 Task: Add Nature's Answer Green Tea Energy Shot to the cart.
Action: Mouse moved to (24, 106)
Screenshot: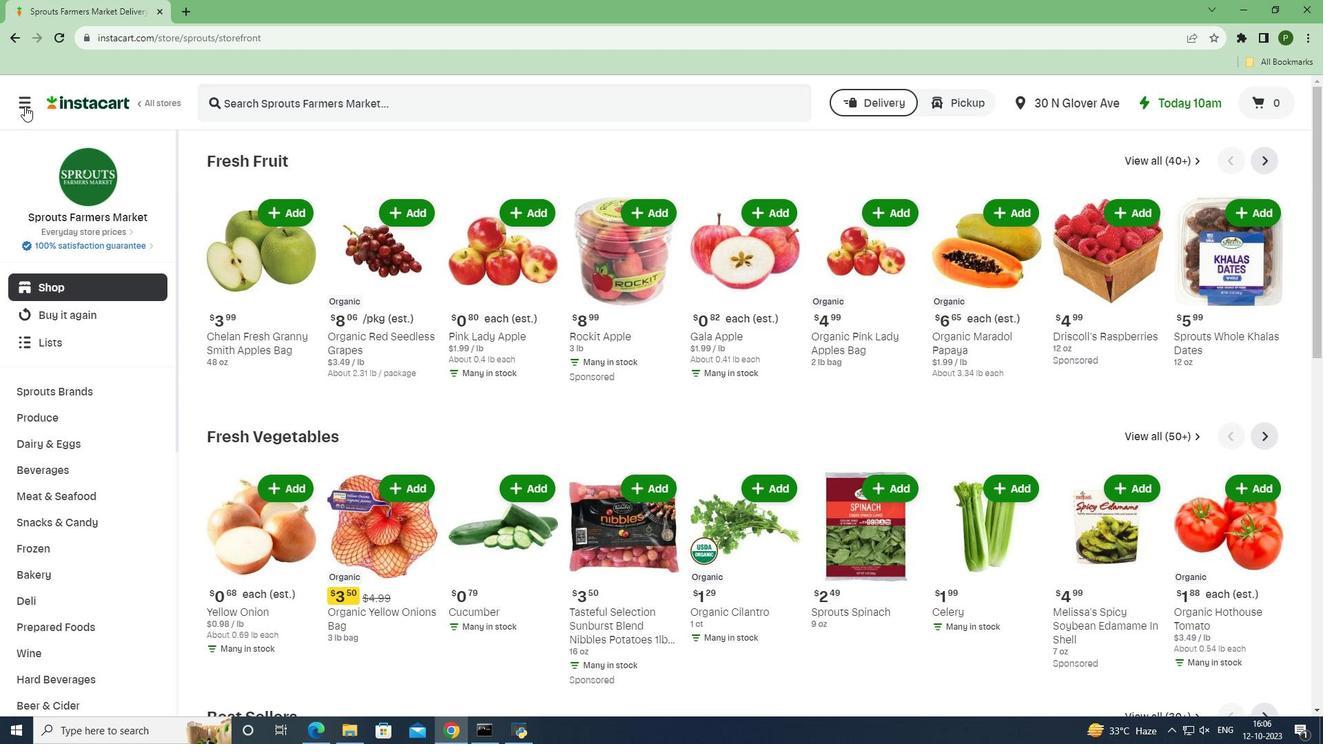 
Action: Mouse pressed left at (24, 106)
Screenshot: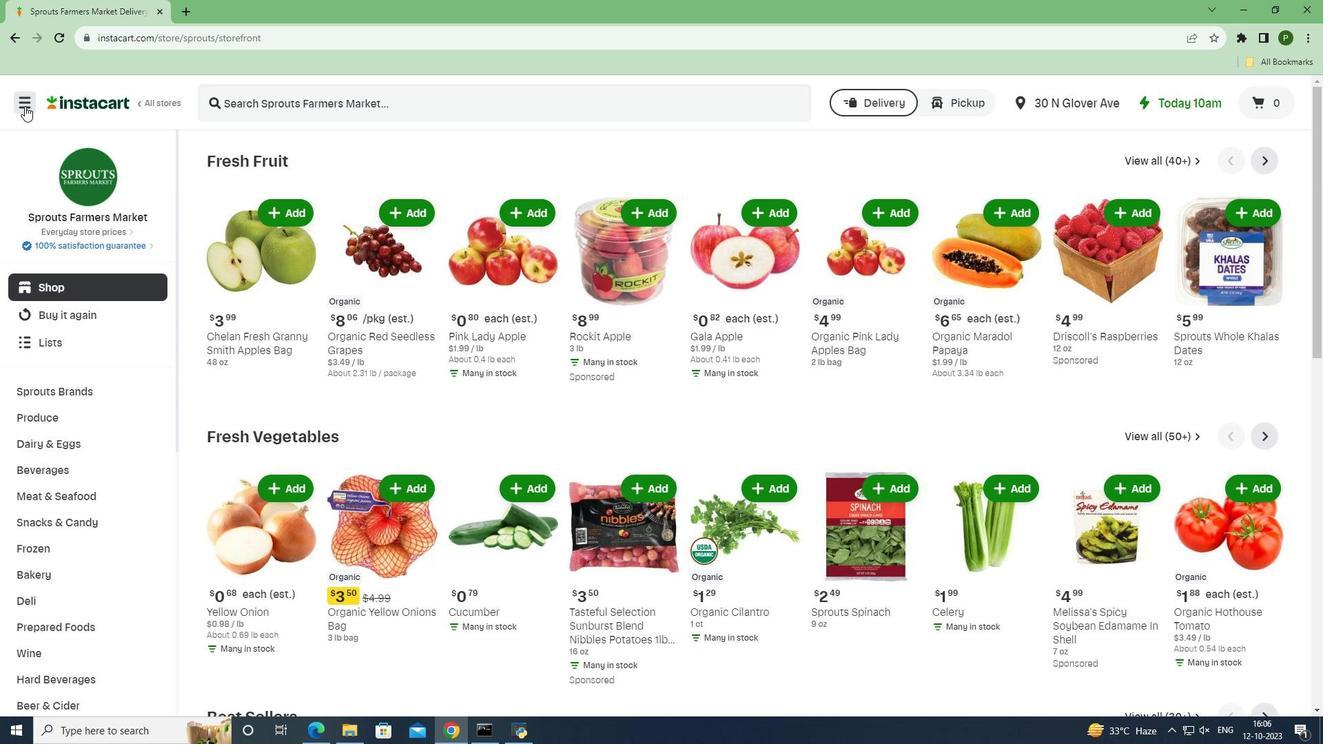 
Action: Mouse moved to (79, 363)
Screenshot: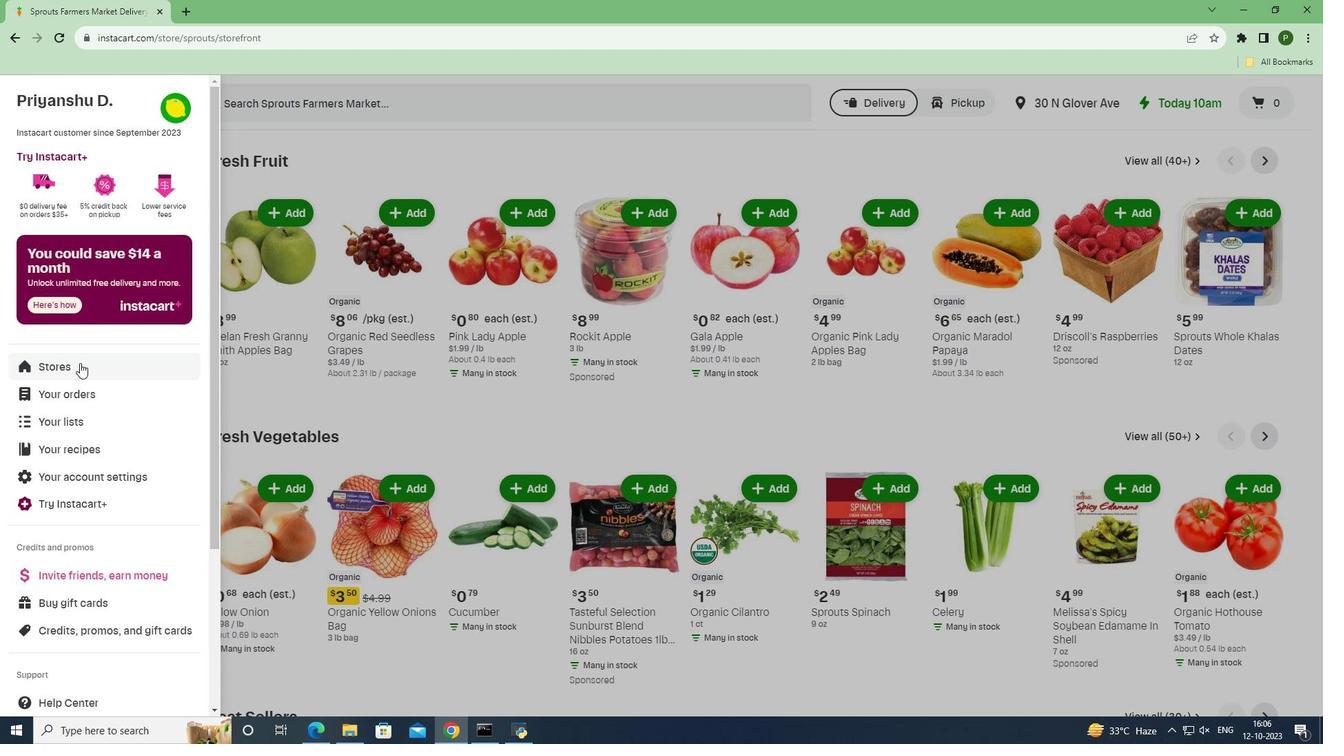 
Action: Mouse pressed left at (79, 363)
Screenshot: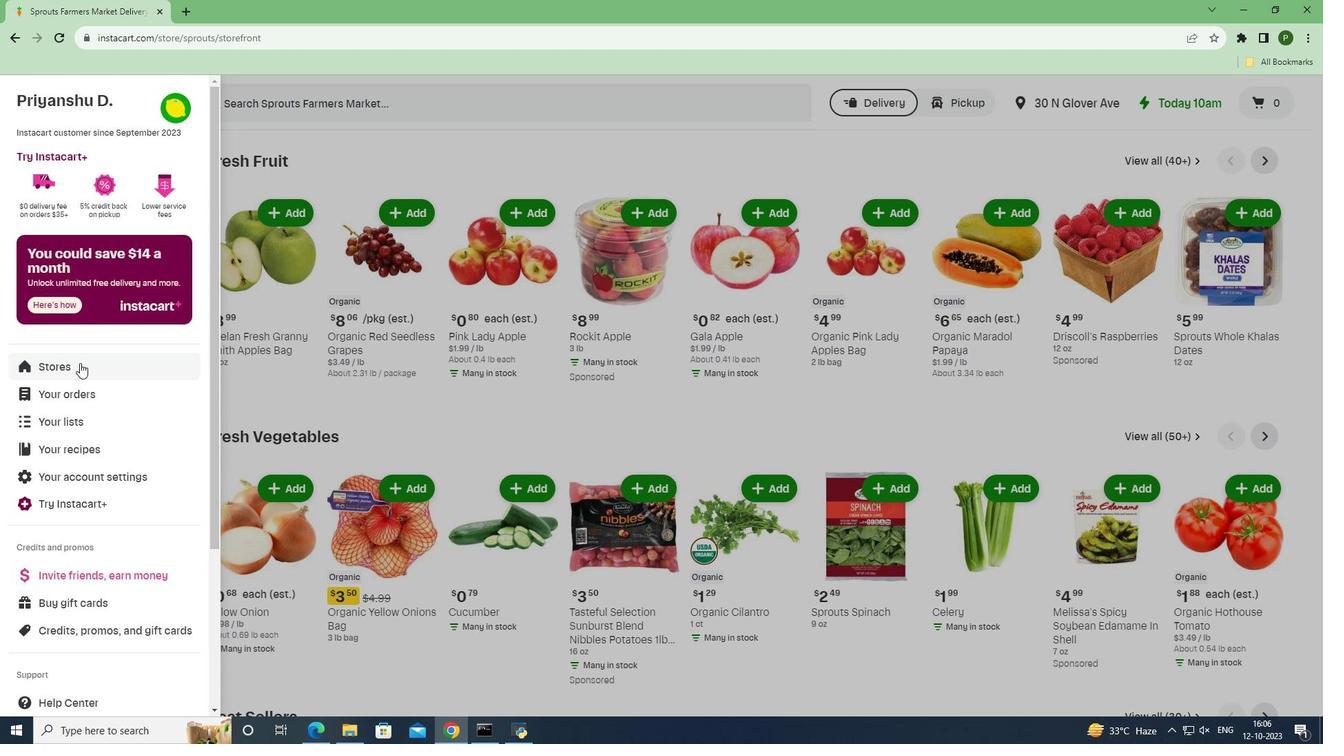
Action: Mouse moved to (319, 160)
Screenshot: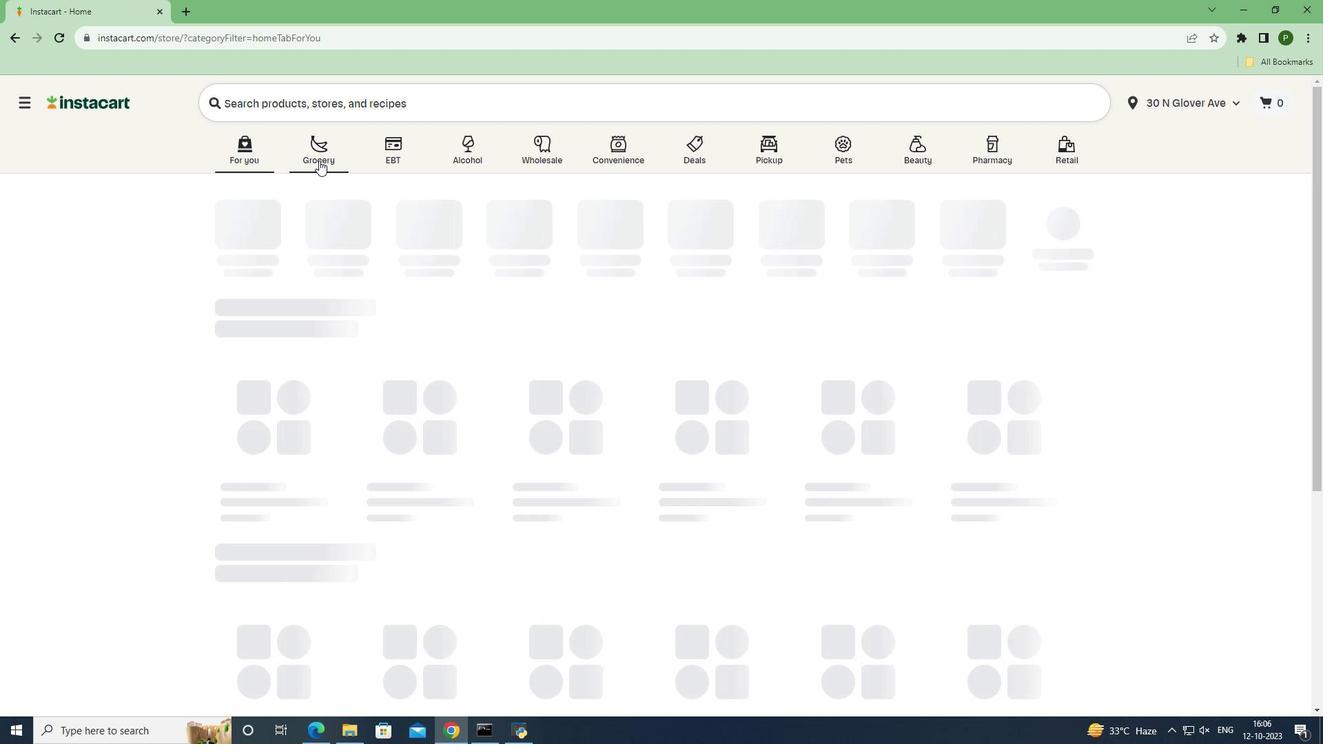 
Action: Mouse pressed left at (319, 160)
Screenshot: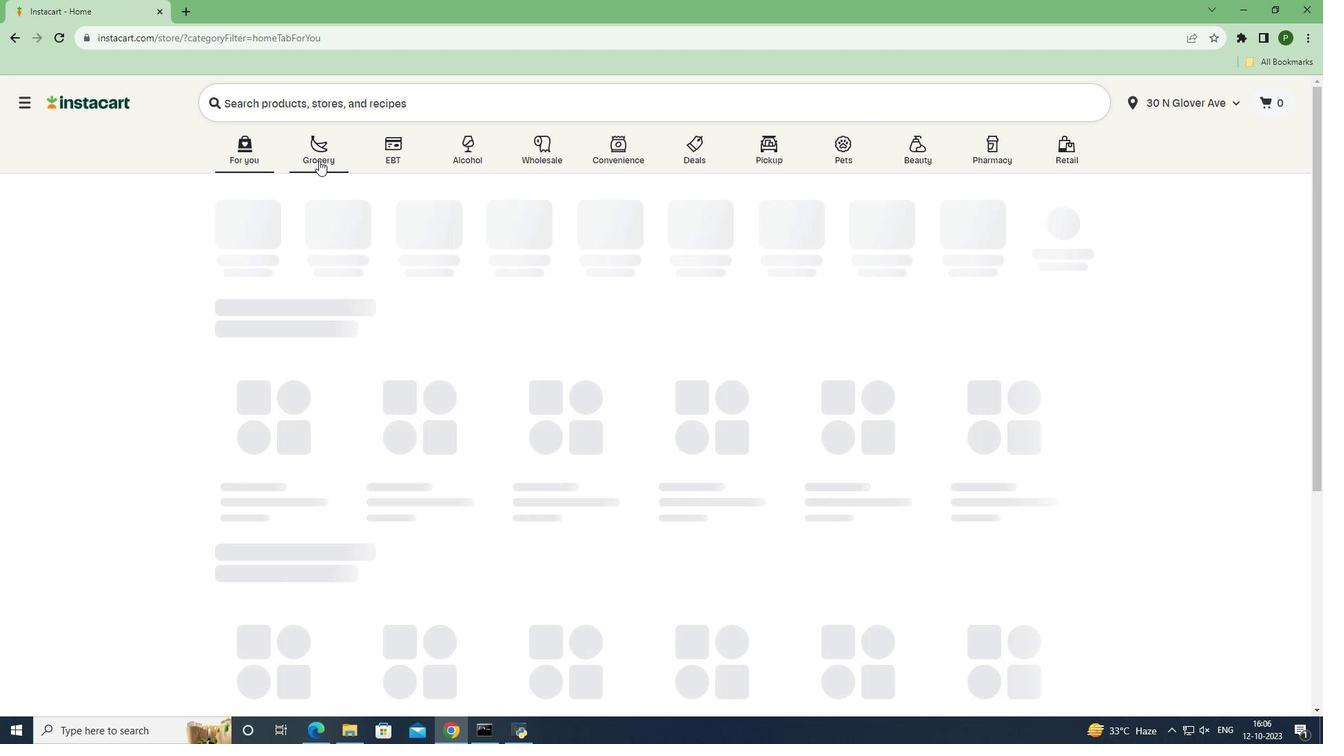 
Action: Mouse moved to (536, 314)
Screenshot: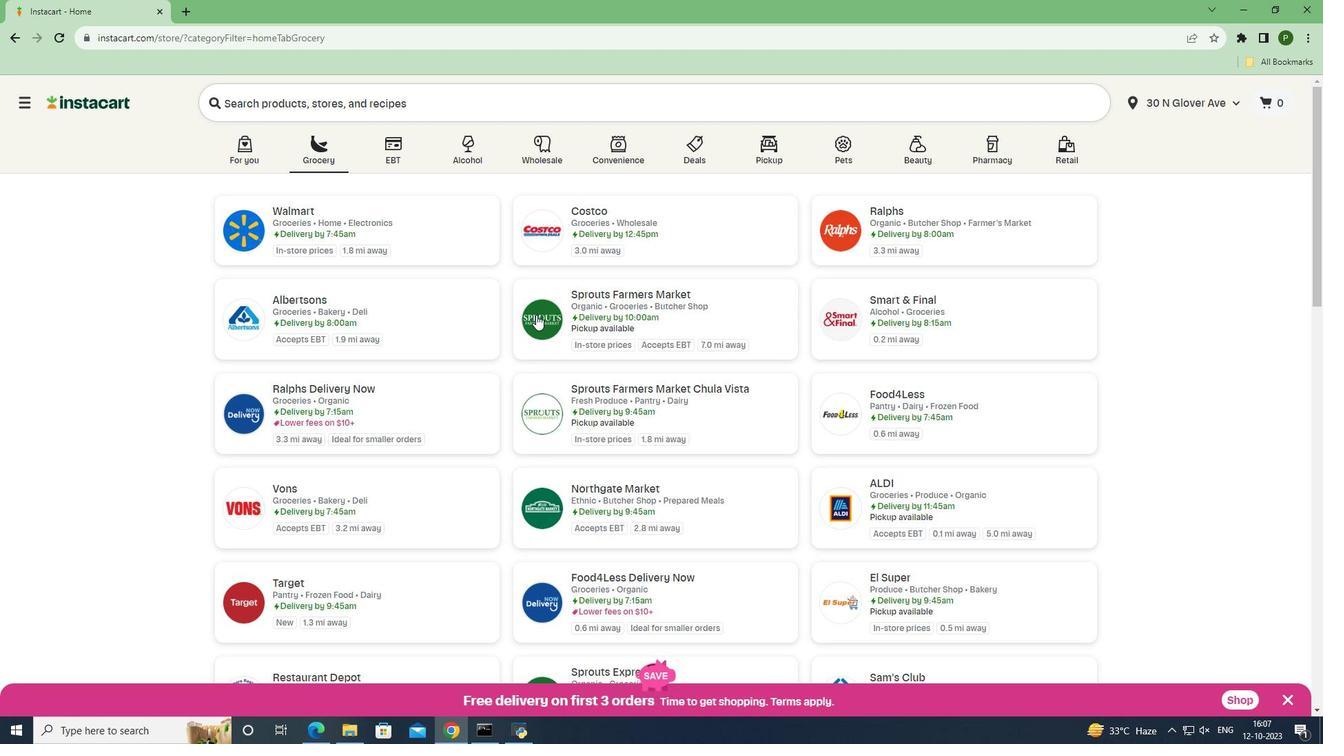 
Action: Mouse pressed left at (536, 314)
Screenshot: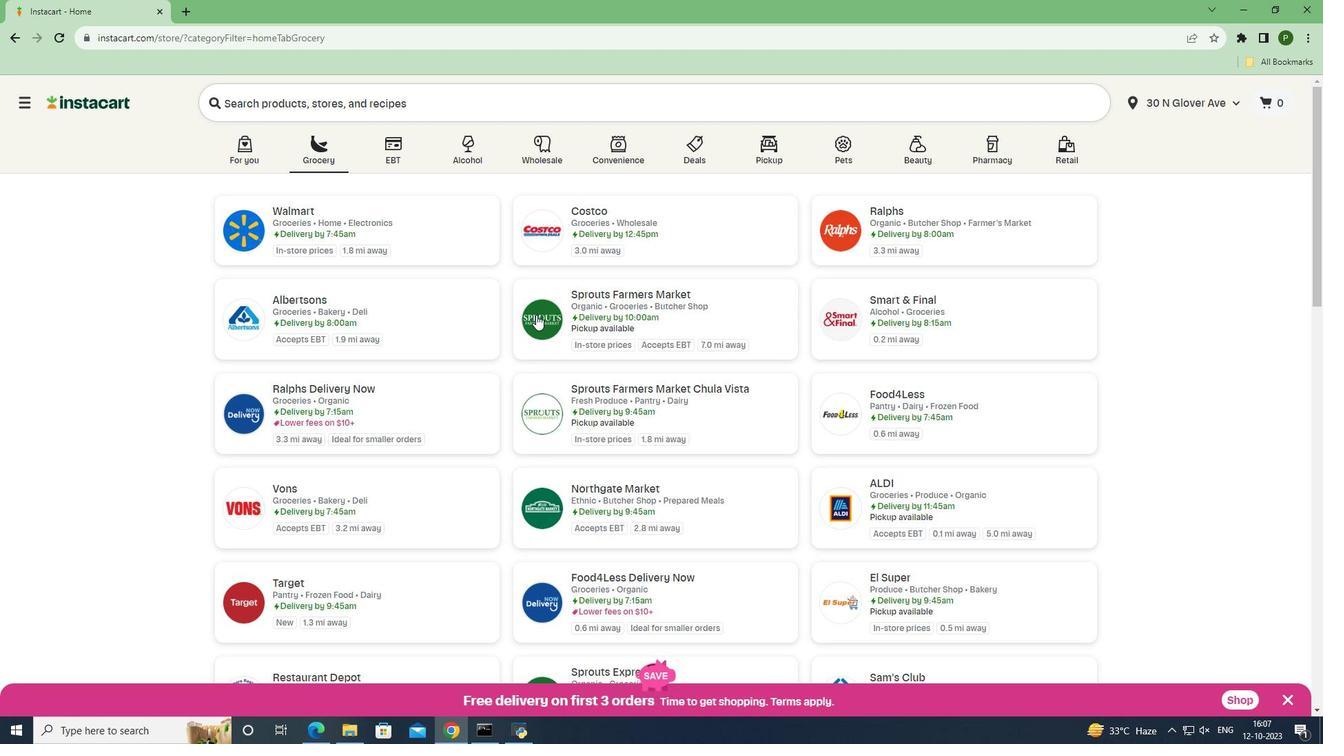 
Action: Mouse moved to (106, 469)
Screenshot: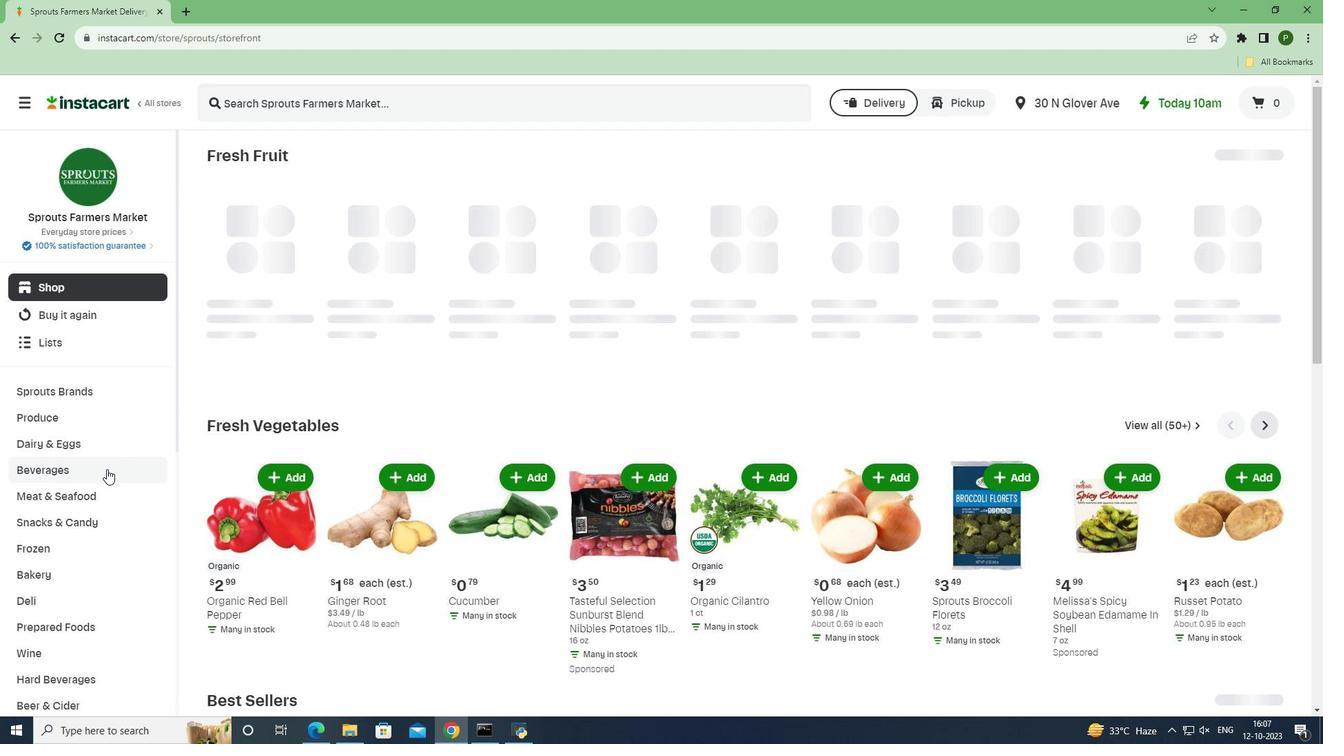 
Action: Mouse pressed left at (106, 469)
Screenshot: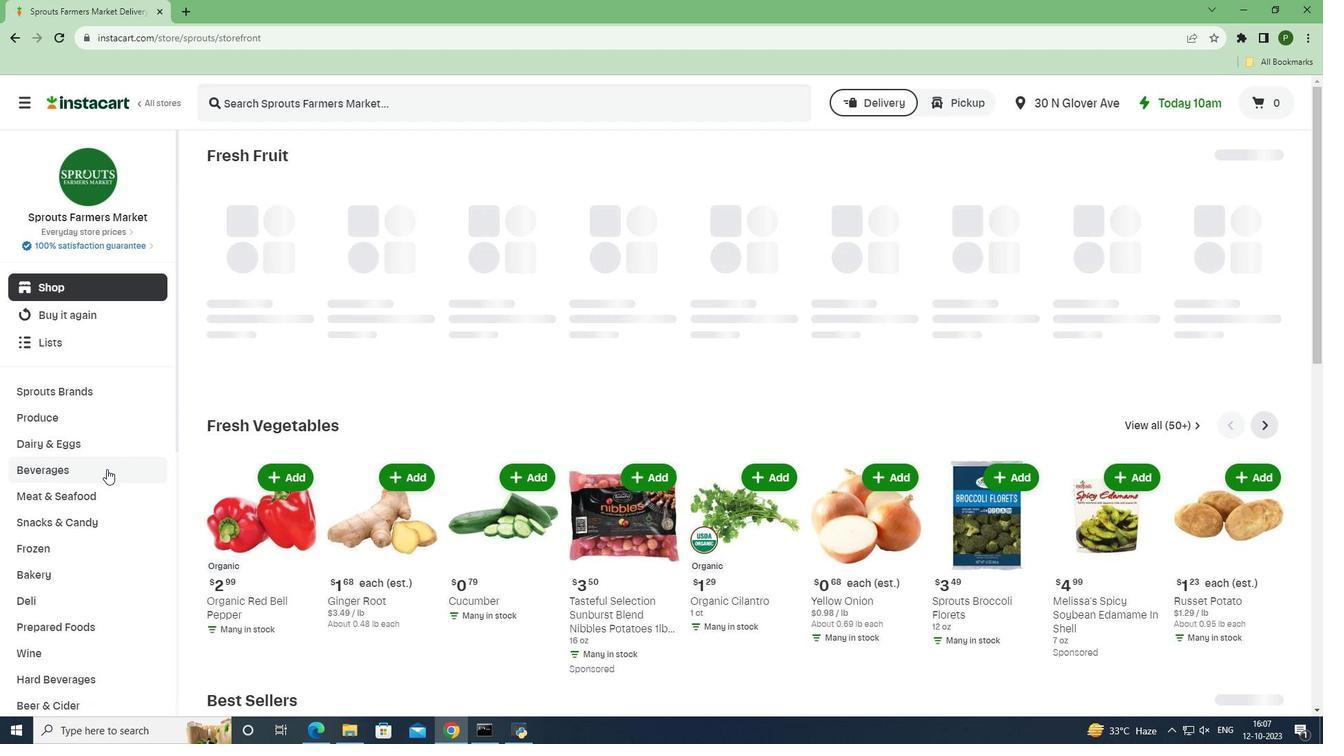 
Action: Mouse moved to (711, 191)
Screenshot: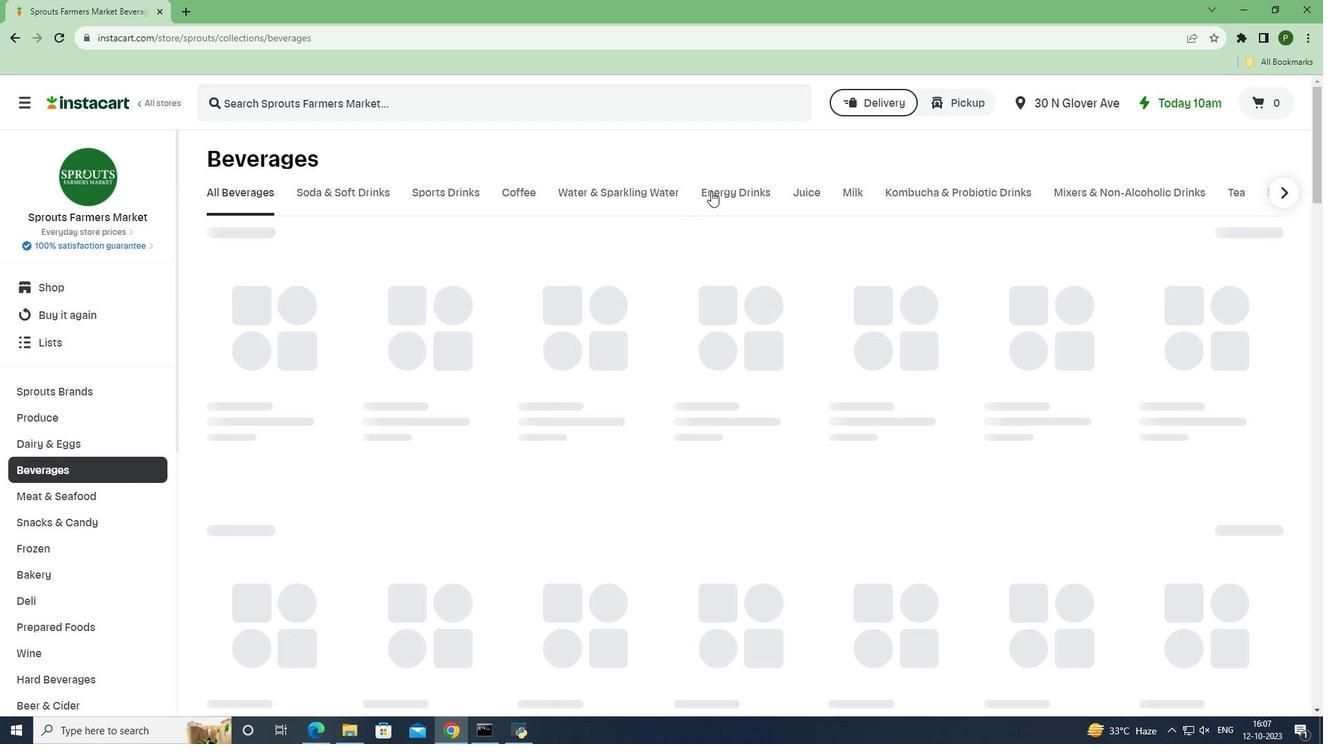 
Action: Mouse pressed left at (711, 191)
Screenshot: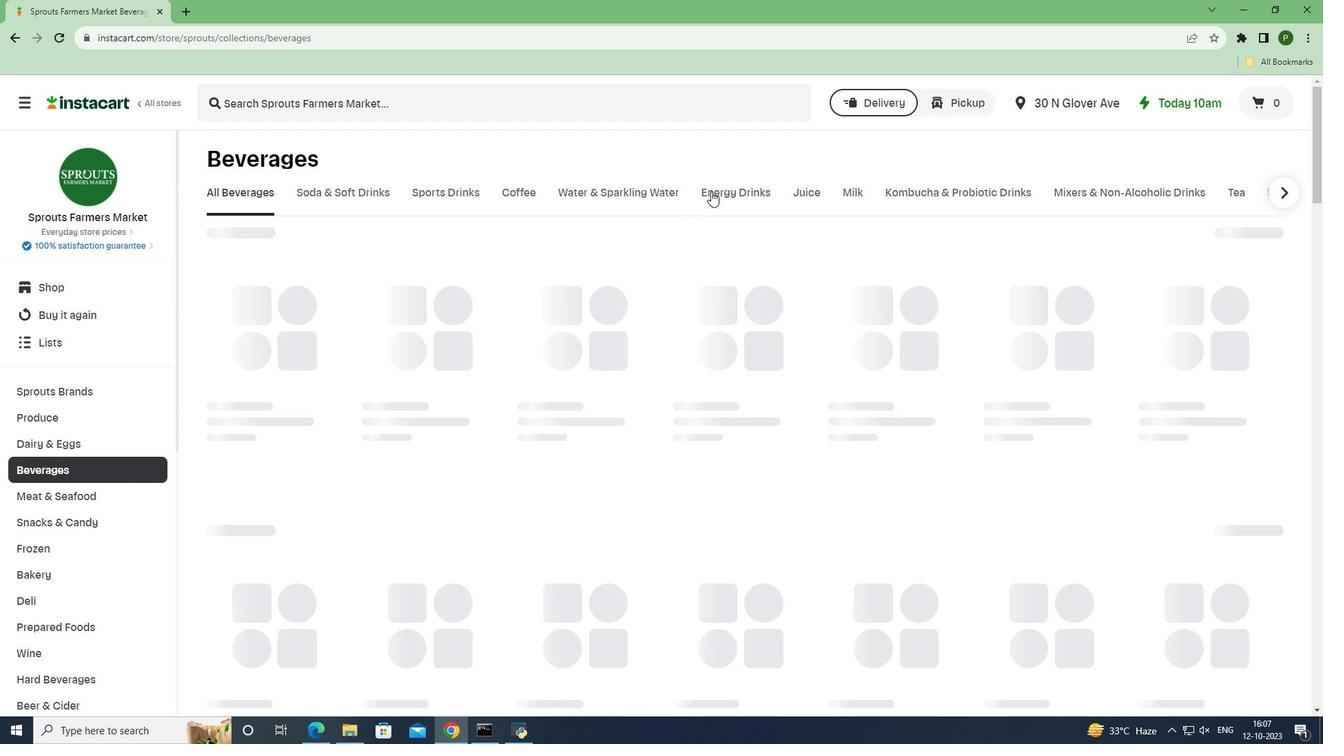 
Action: Mouse moved to (364, 104)
Screenshot: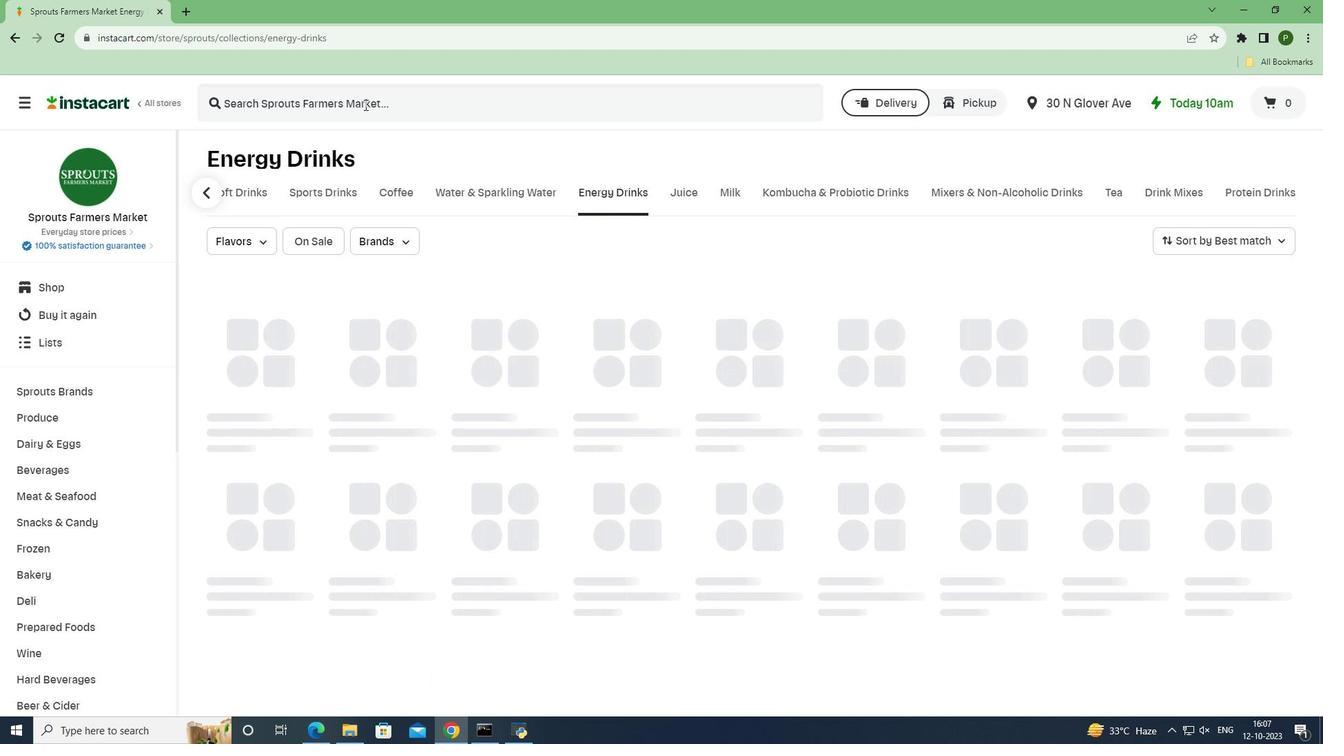 
Action: Mouse pressed left at (364, 104)
Screenshot: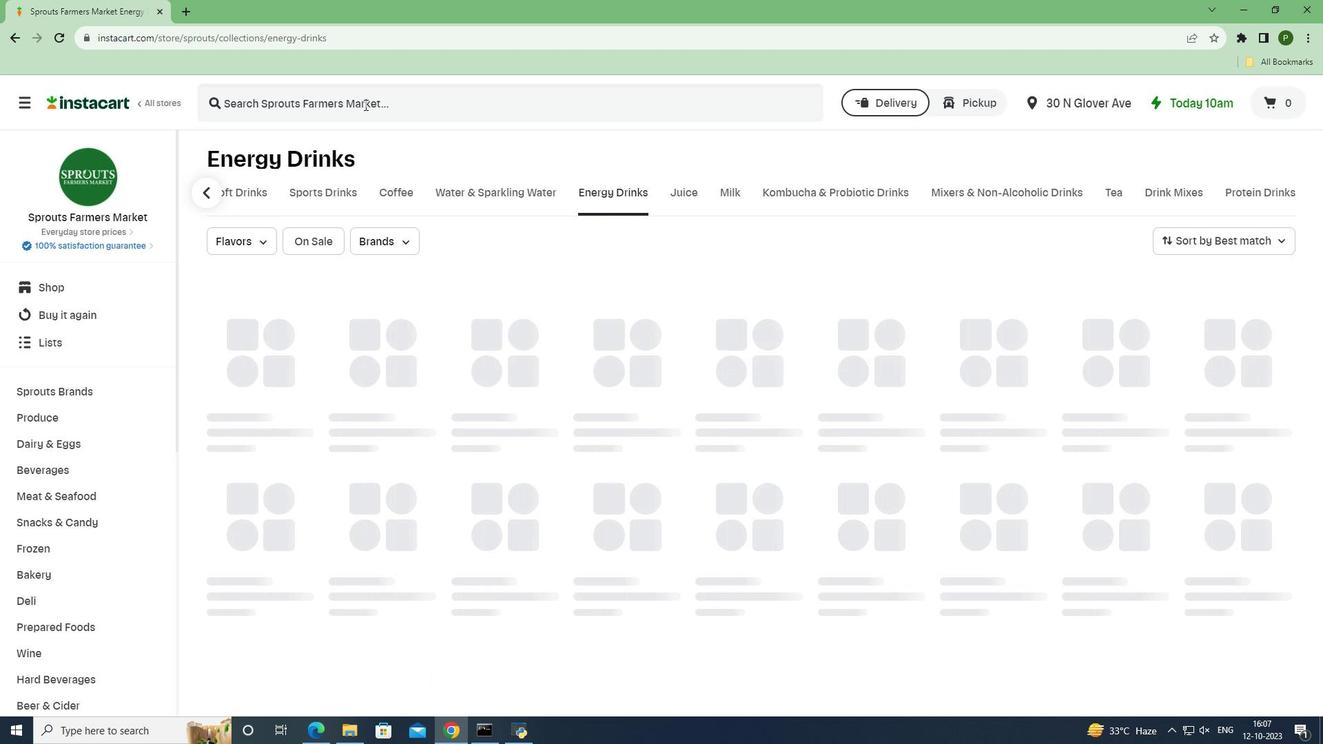 
Action: Key pressed <Key.caps_lock>N<Key.caps_lock>ature's<Key.space><Key.caps_lock>A<Key.caps_lock>nswer<Key.space><Key.caps_lock>G<Key.caps_lock>reen<Key.space><Key.caps_lock>T<Key.caps_lock>ea<Key.space><Key.caps_lock>E<Key.caps_lock>nerf<Key.backspace>gy<Key.space><Key.caps_lock>S<Key.caps_lock>hot<Key.space><Key.enter>
Screenshot: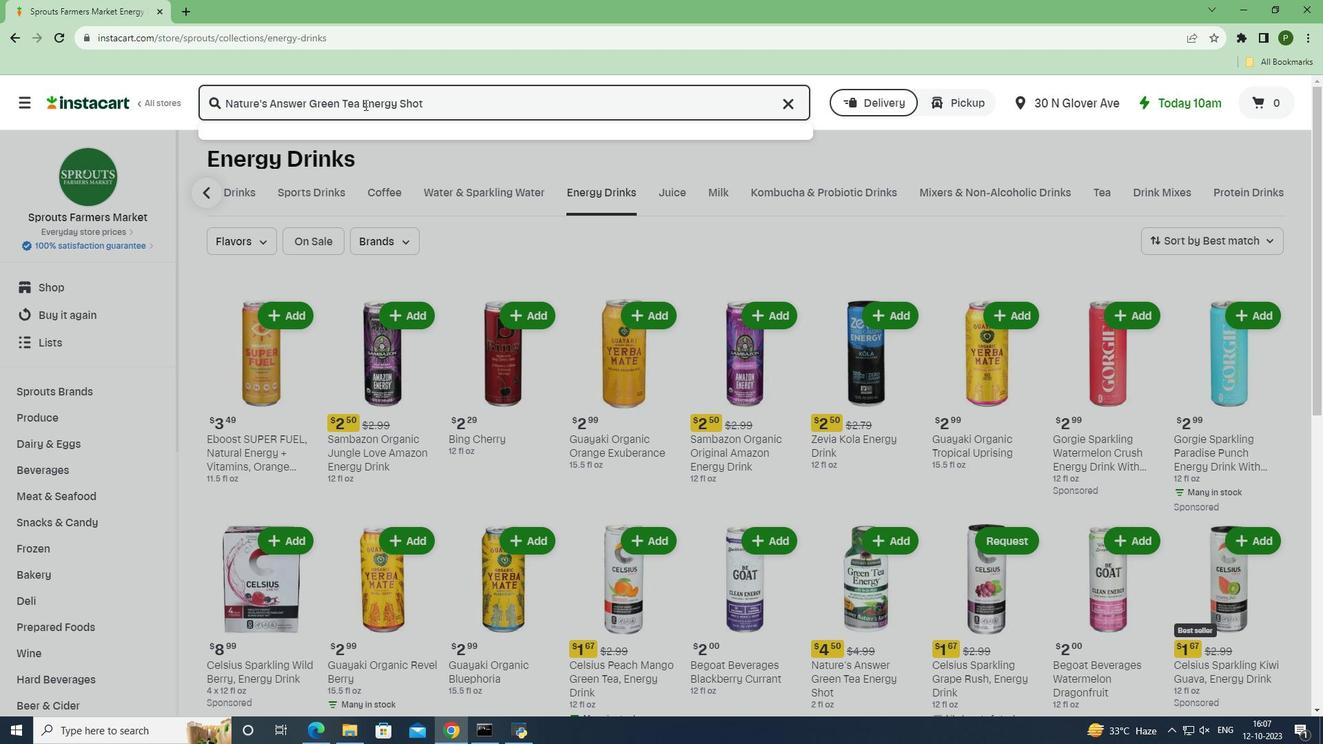 
Action: Mouse moved to (818, 394)
Screenshot: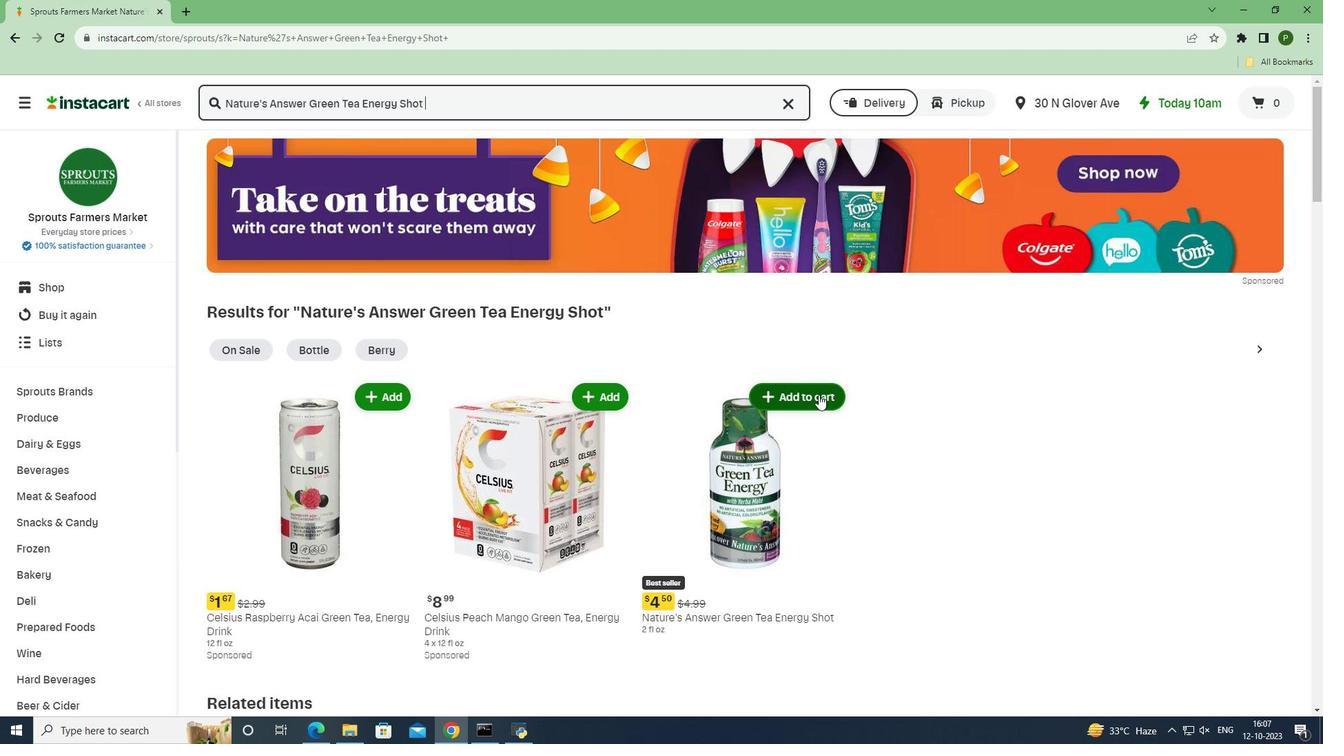
Action: Mouse pressed left at (818, 394)
Screenshot: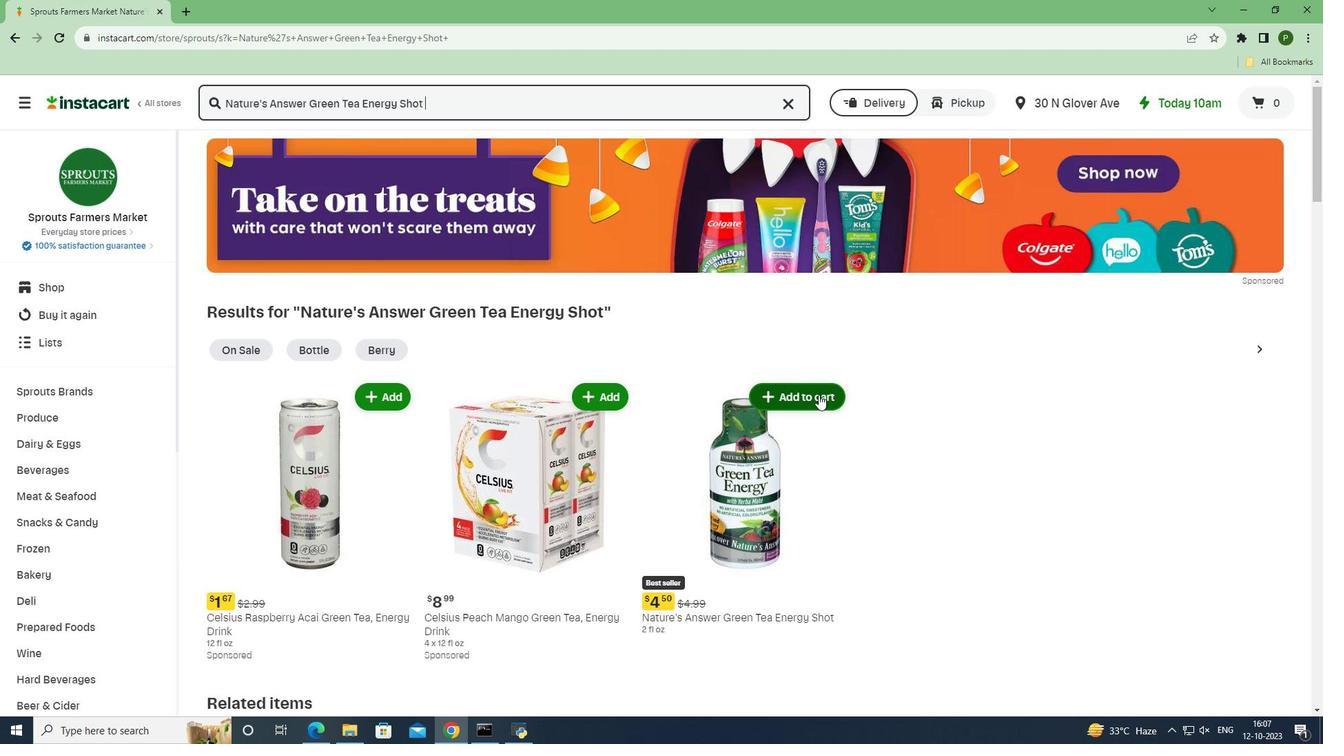 
Action: Mouse moved to (849, 454)
Screenshot: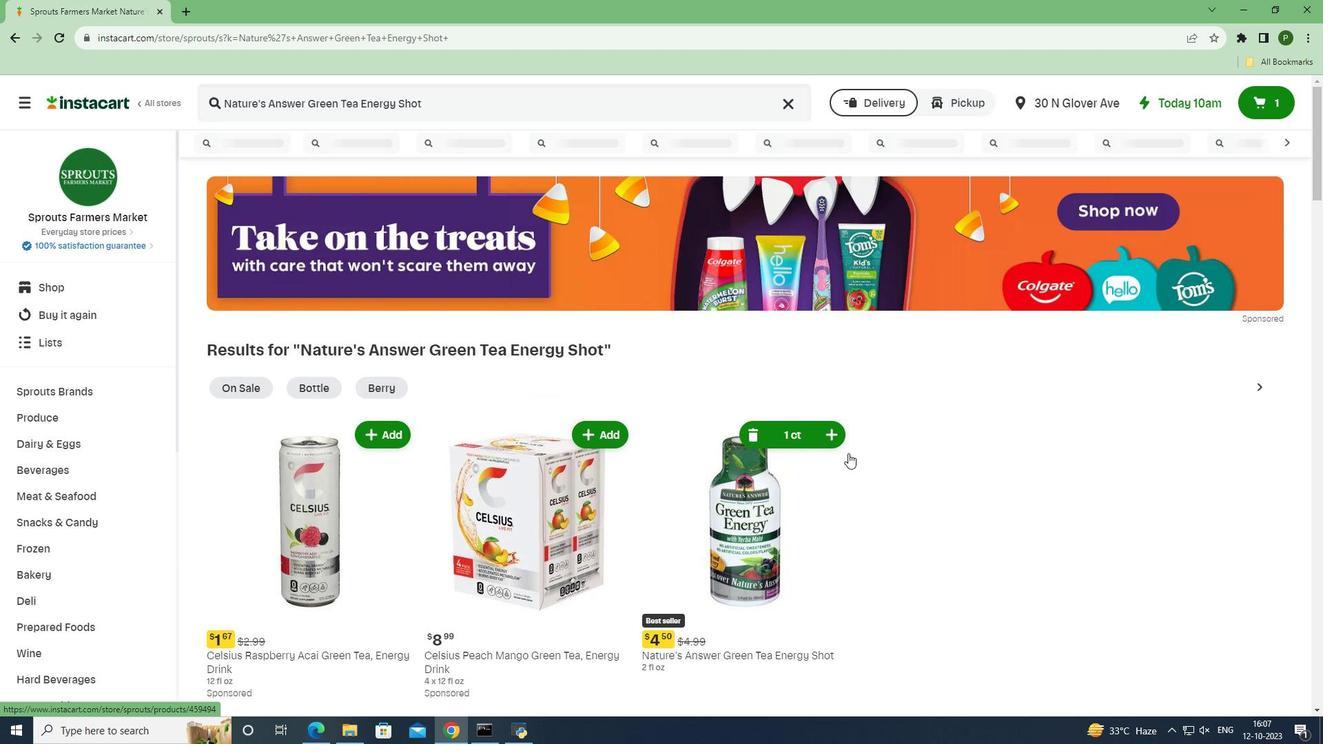 
